 Task: Add Hope Foods Sea Salt & Olive Oil Organic Hummus to the cart.
Action: Mouse moved to (727, 230)
Screenshot: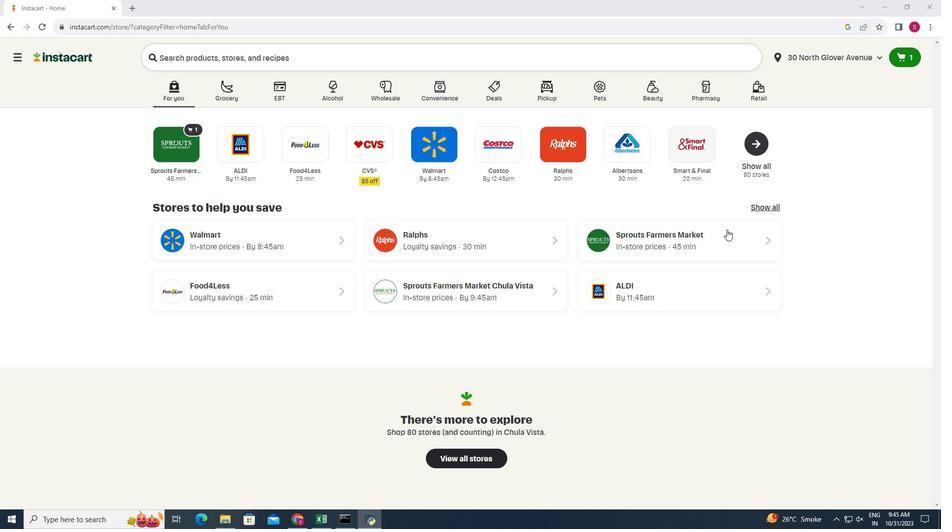 
Action: Mouse pressed left at (727, 230)
Screenshot: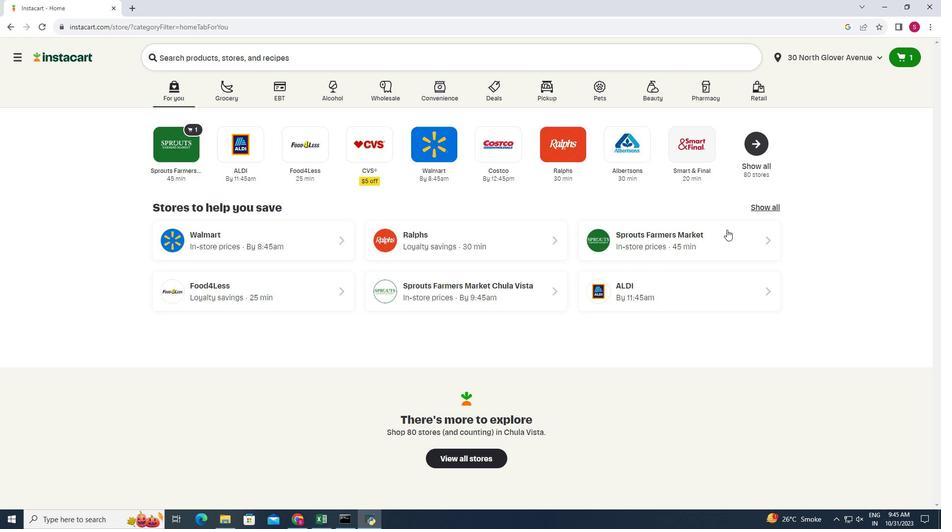 
Action: Mouse moved to (31, 430)
Screenshot: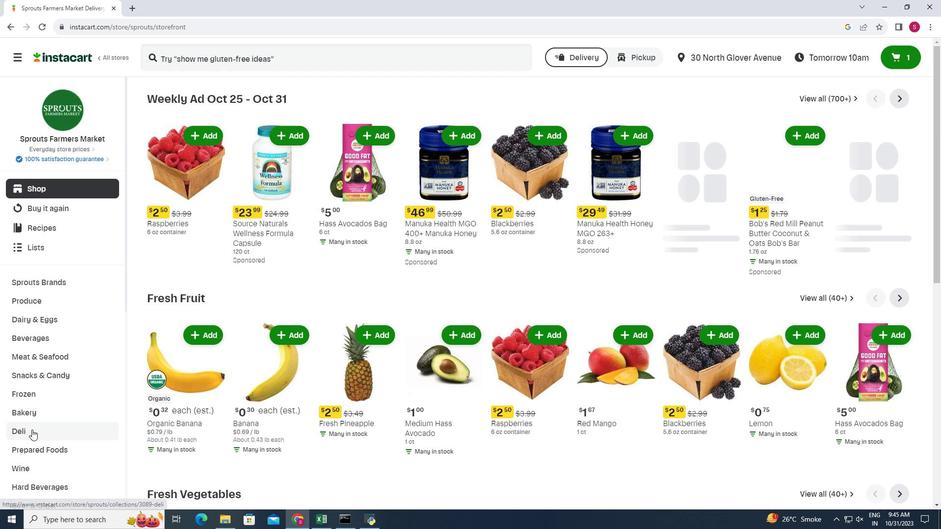 
Action: Mouse pressed left at (31, 430)
Screenshot: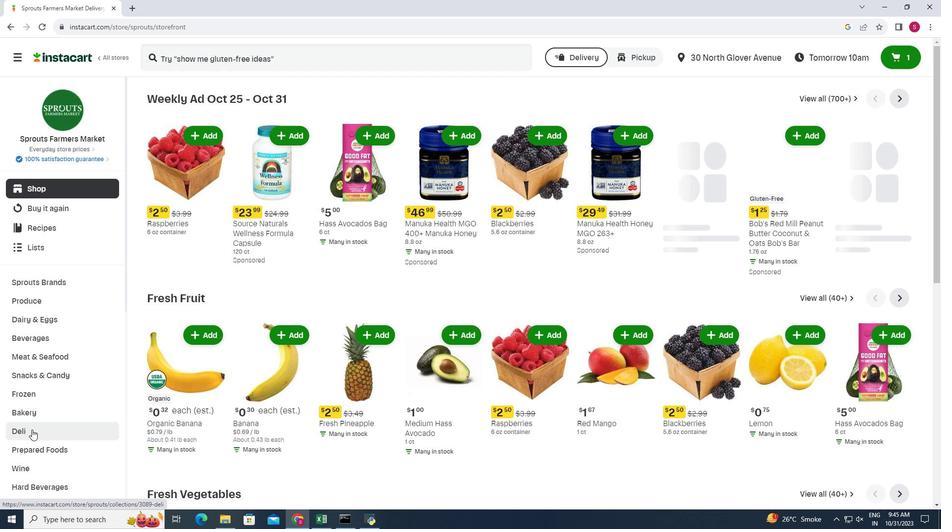 
Action: Mouse moved to (335, 116)
Screenshot: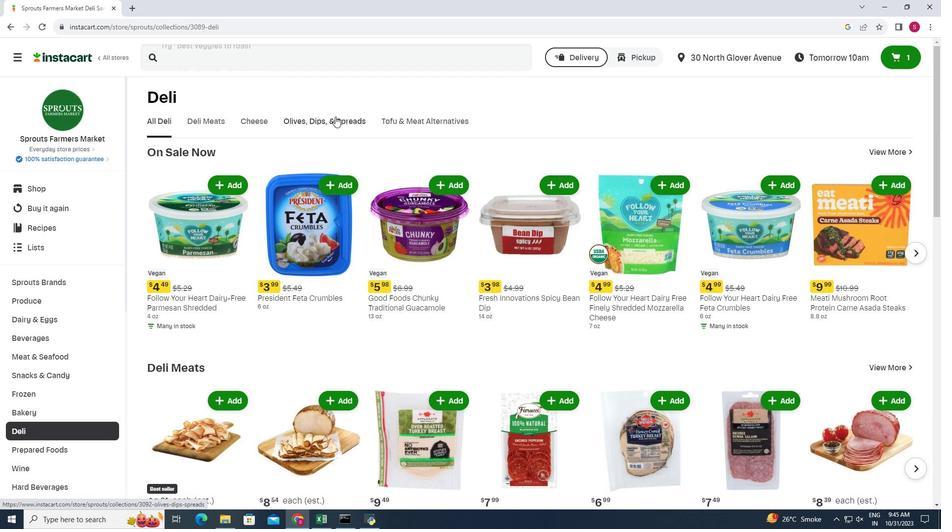 
Action: Mouse pressed left at (335, 116)
Screenshot: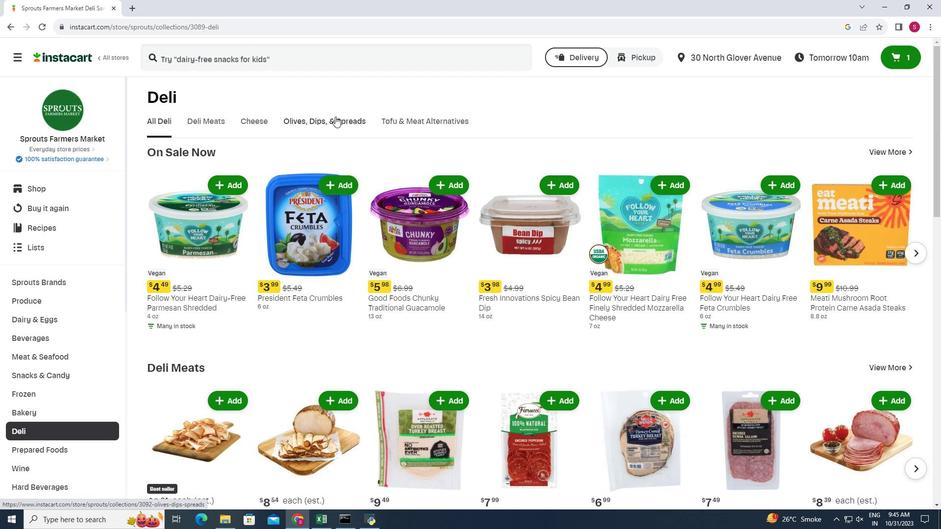 
Action: Mouse moved to (235, 160)
Screenshot: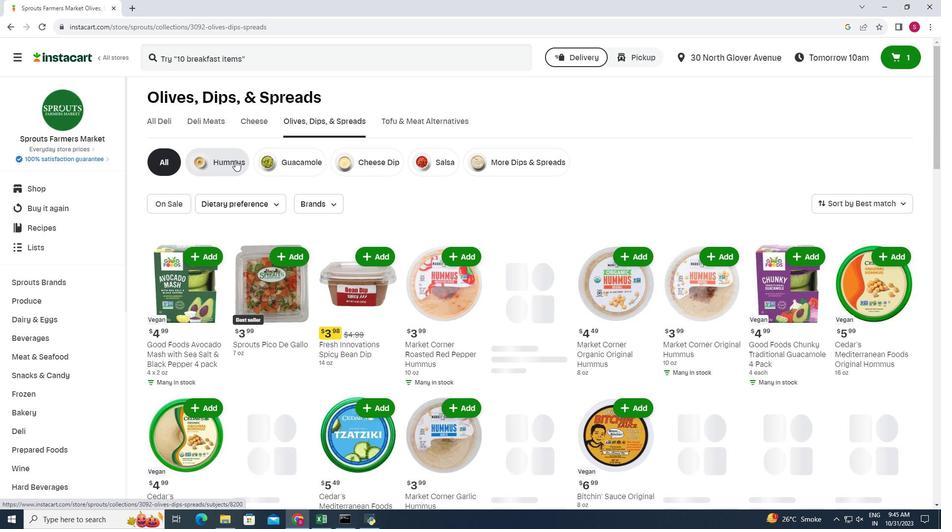 
Action: Mouse pressed left at (235, 160)
Screenshot: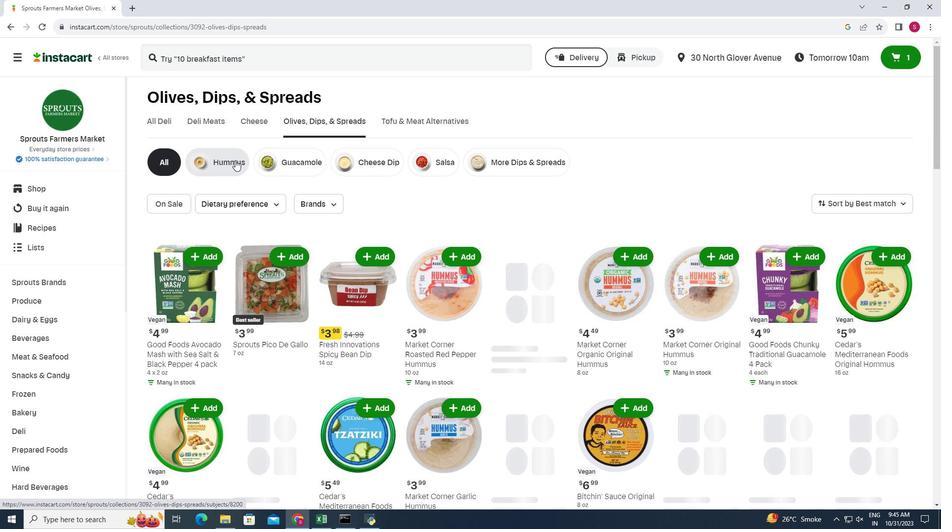 
Action: Mouse moved to (464, 223)
Screenshot: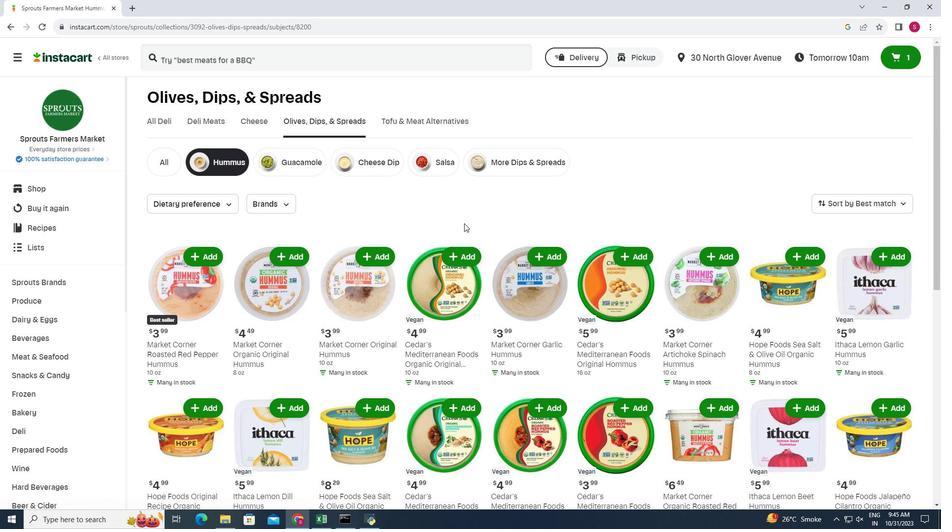 
Action: Mouse scrolled (464, 223) with delta (0, 0)
Screenshot: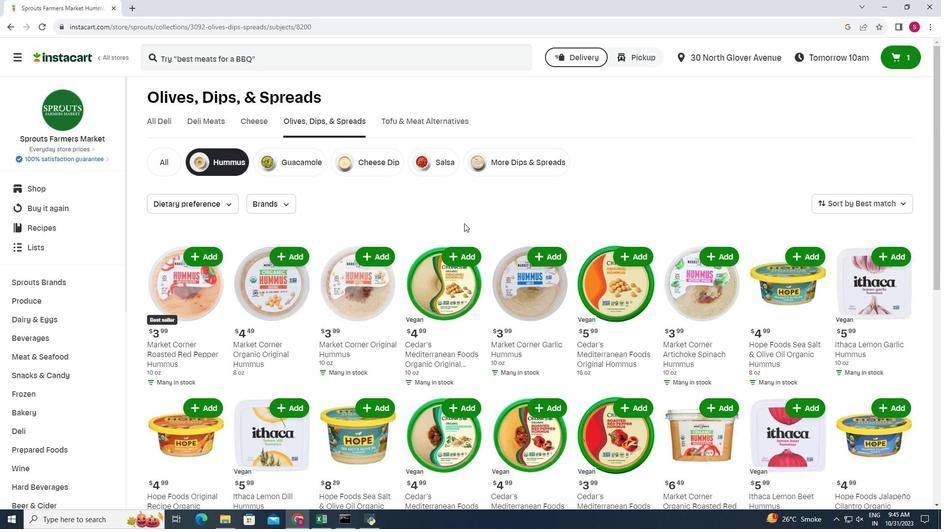
Action: Mouse scrolled (464, 223) with delta (0, 0)
Screenshot: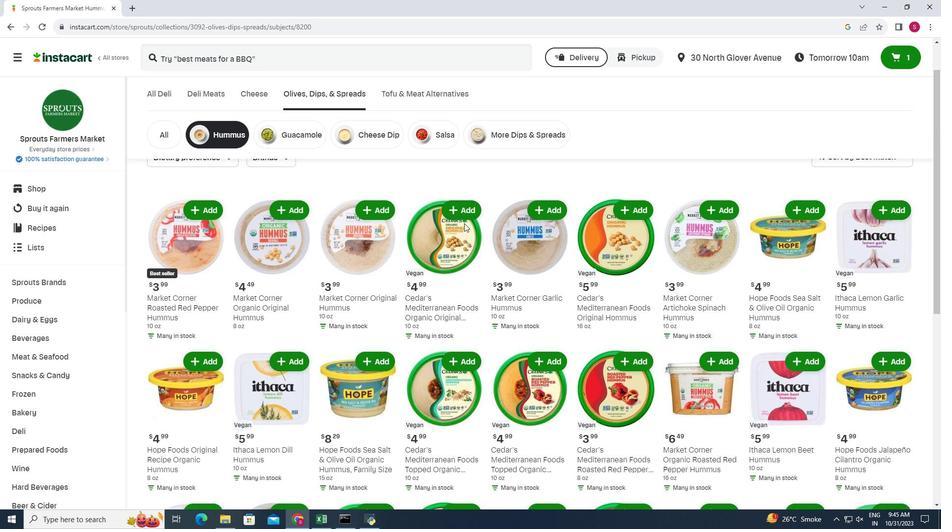 
Action: Mouse moved to (814, 246)
Screenshot: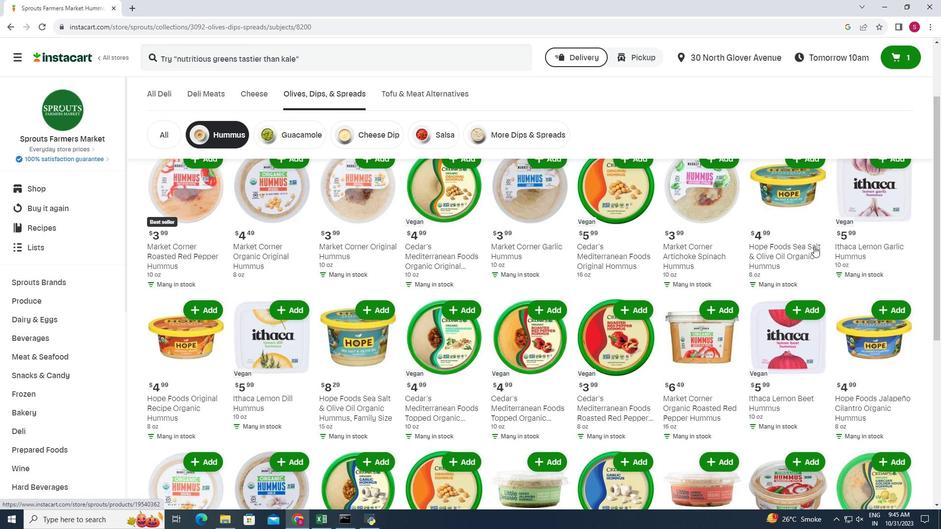 
Action: Mouse scrolled (814, 247) with delta (0, 0)
Screenshot: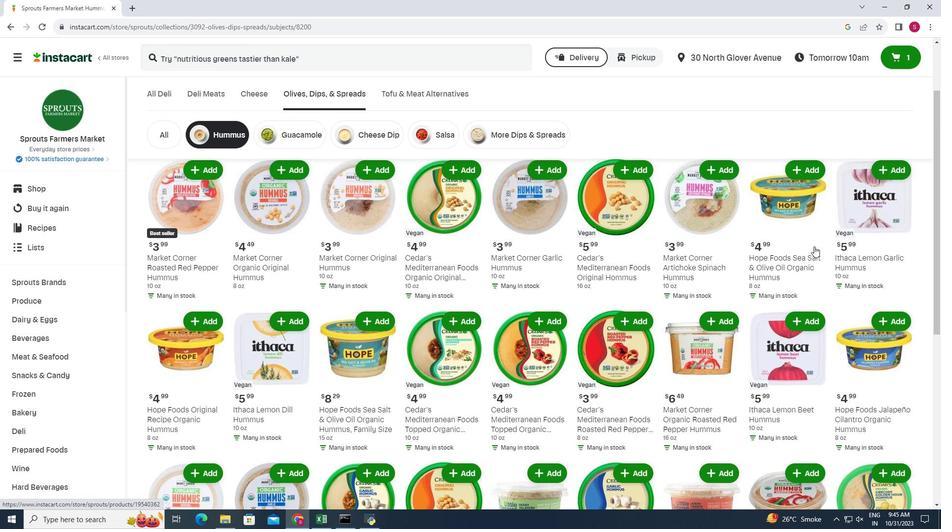 
Action: Mouse moved to (814, 246)
Screenshot: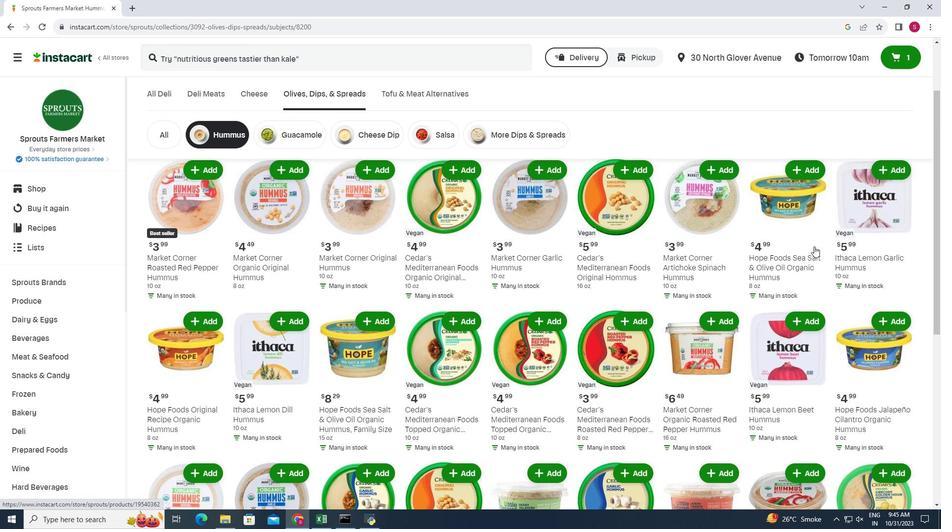 
Action: Mouse scrolled (814, 247) with delta (0, 0)
Screenshot: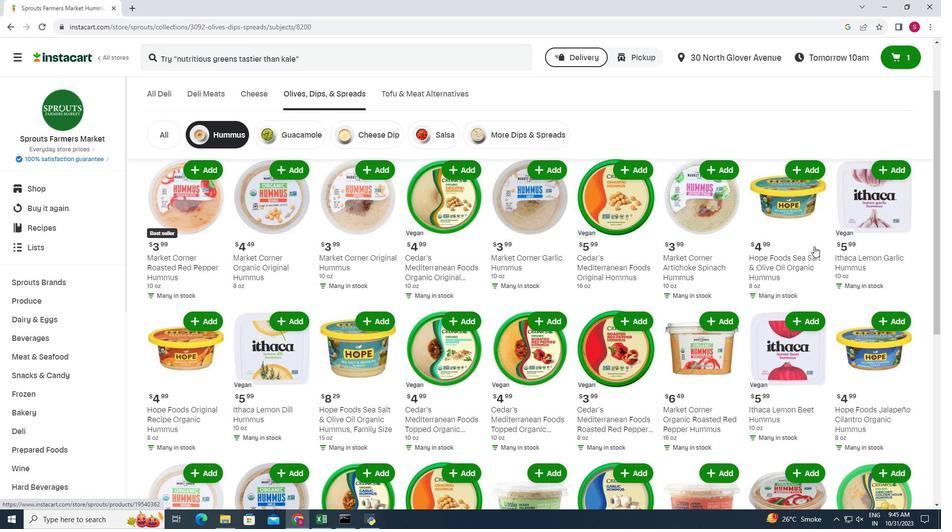 
Action: Mouse moved to (807, 254)
Screenshot: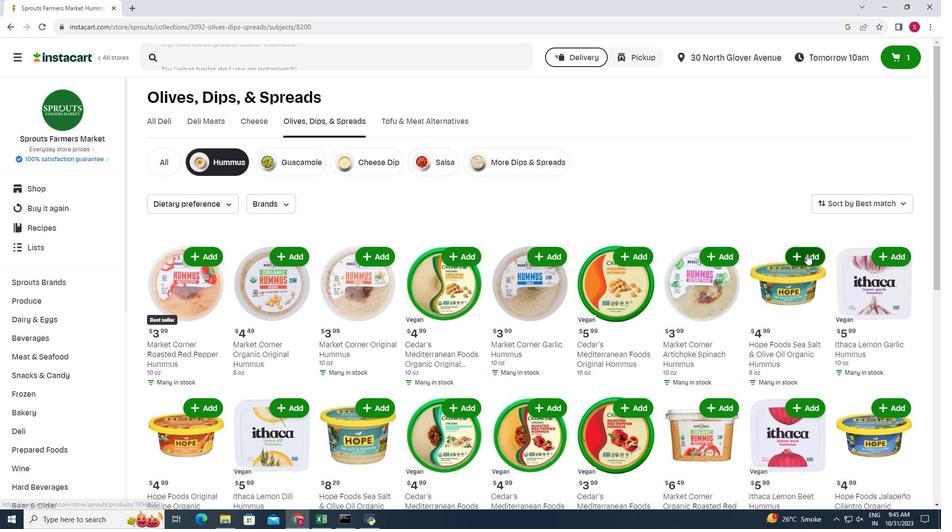 
Action: Mouse pressed left at (807, 254)
Screenshot: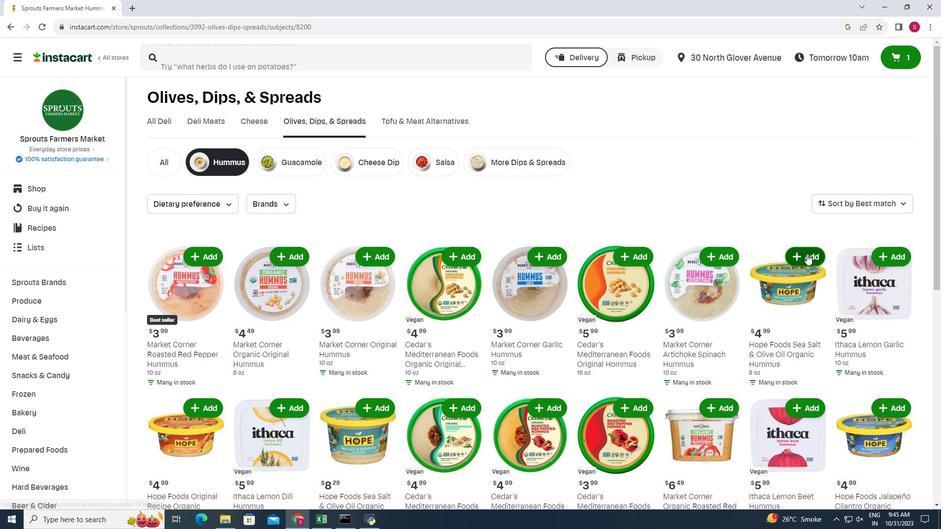 
Action: Mouse moved to (743, 217)
Screenshot: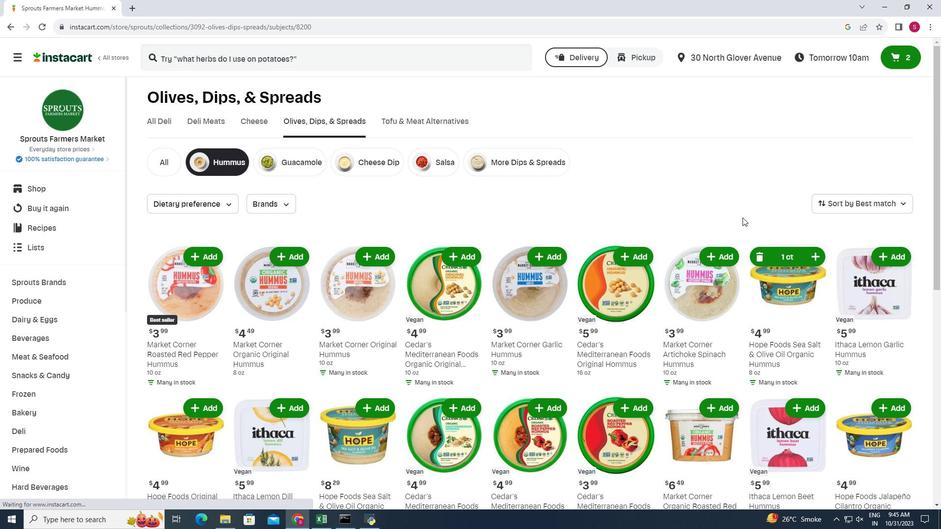 
